 Task: Copy text "Language".
Action: Mouse moved to (62, 11)
Screenshot: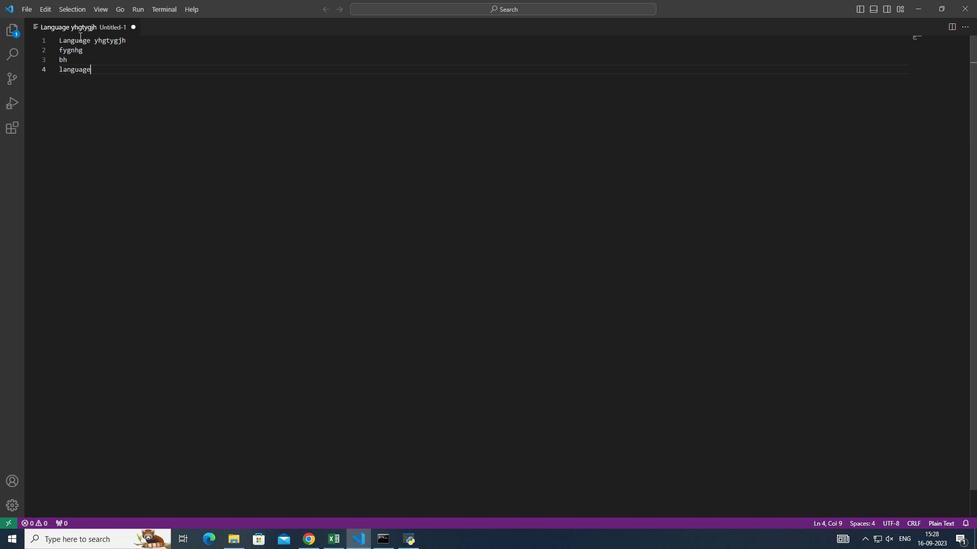 
Action: Mouse pressed left at (62, 11)
Screenshot: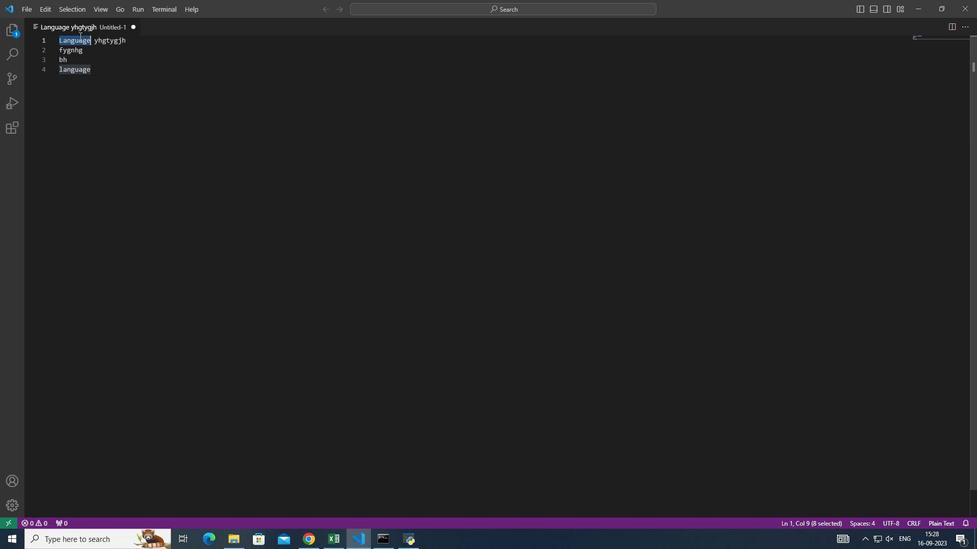 
Action: Mouse pressed left at (62, 11)
Screenshot: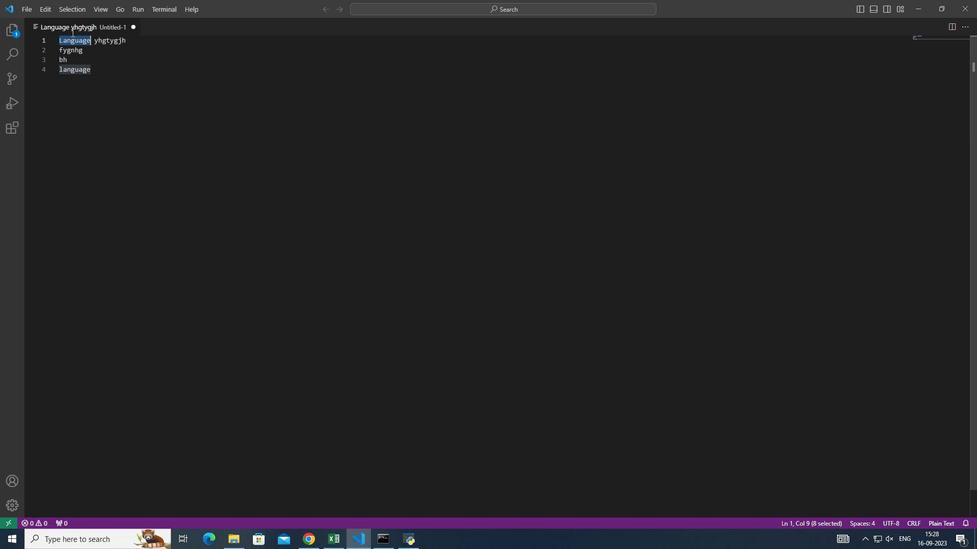
Action: Mouse moved to (45, 21)
Screenshot: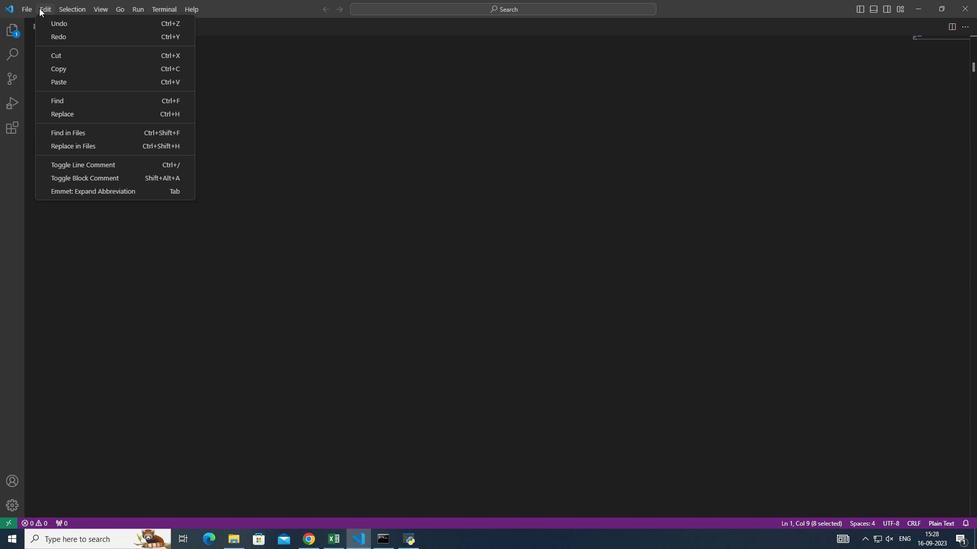 
Action: Mouse pressed left at (45, 21)
Screenshot: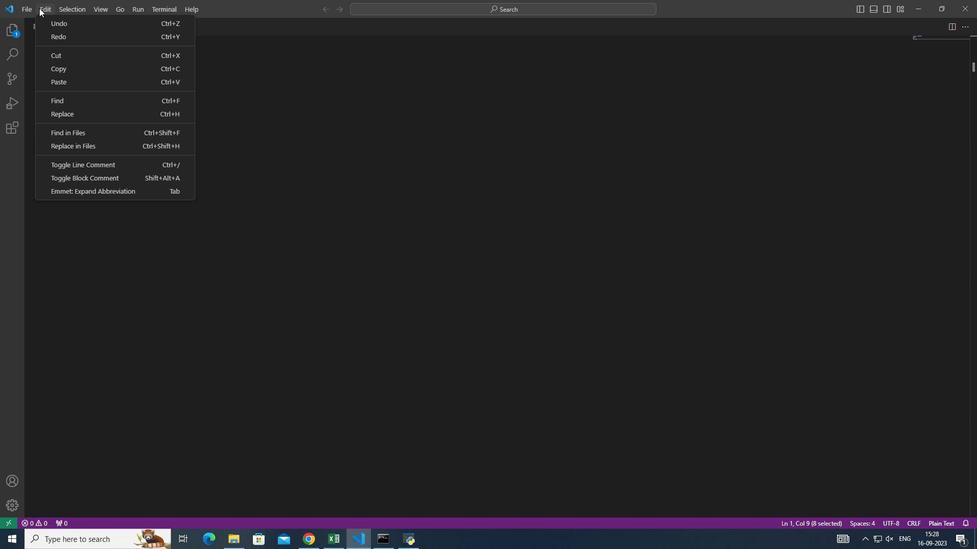 
Action: Mouse moved to (54, 0)
Screenshot: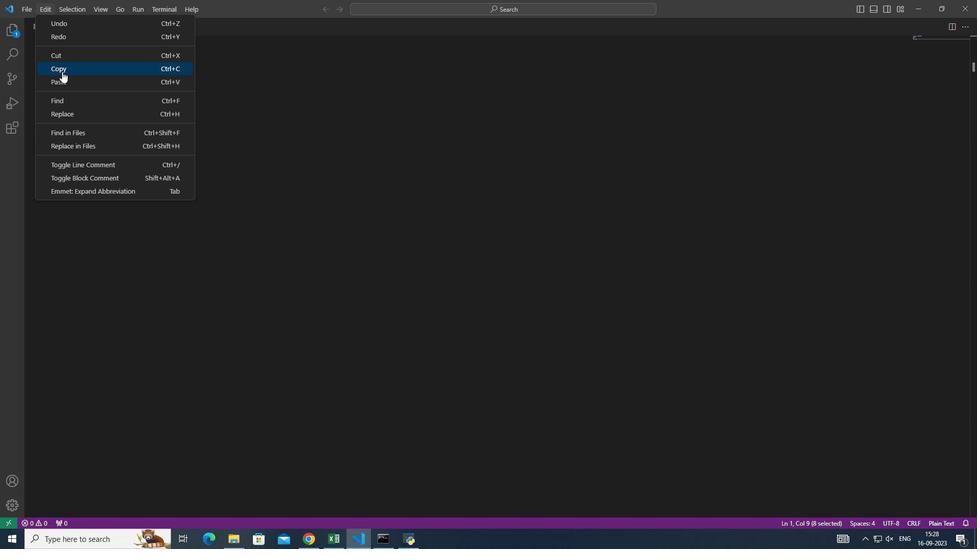 
Action: Mouse pressed left at (54, 0)
Screenshot: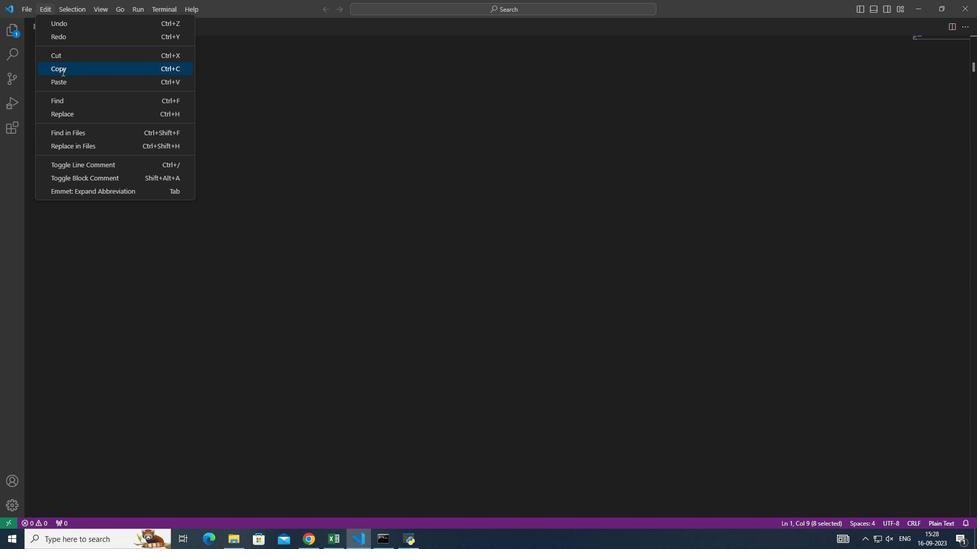 
Action: Mouse moved to (54, 0)
Screenshot: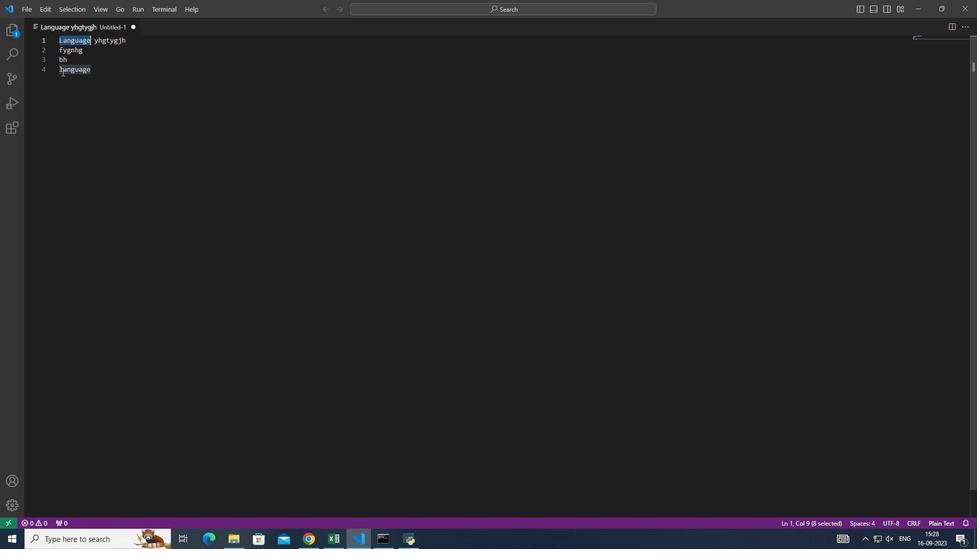 
